 Task: Create a section Cloud Security Sprint and in the section, add a milestone Project Management System Implementation in the project TransitPlan.
Action: Mouse moved to (67, 455)
Screenshot: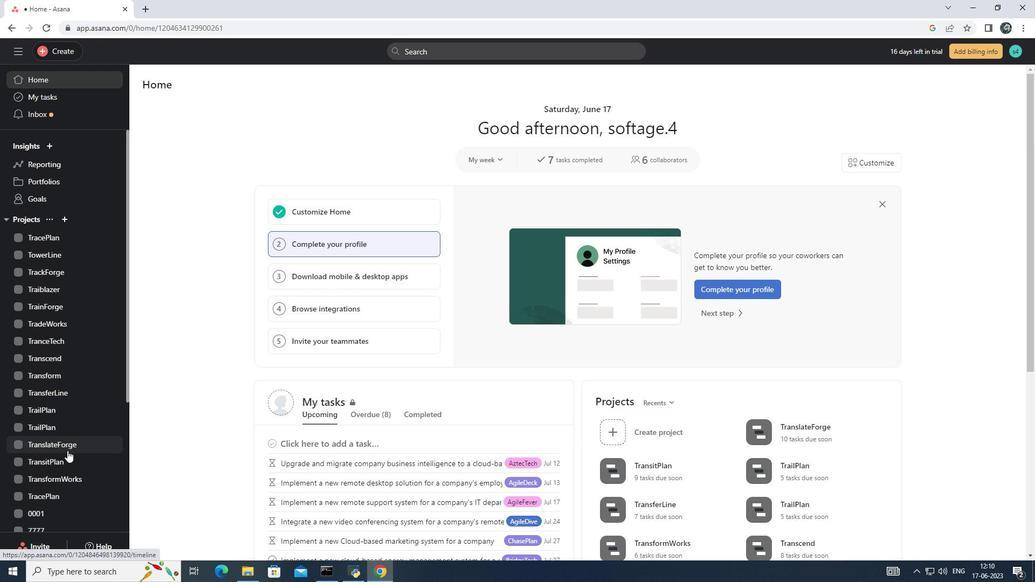 
Action: Mouse pressed left at (67, 455)
Screenshot: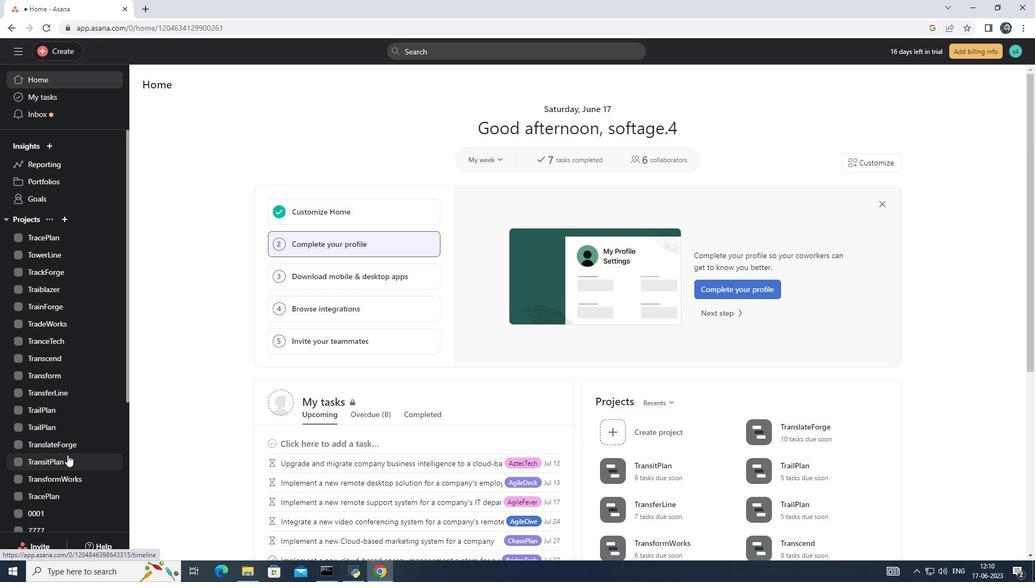 
Action: Mouse moved to (156, 489)
Screenshot: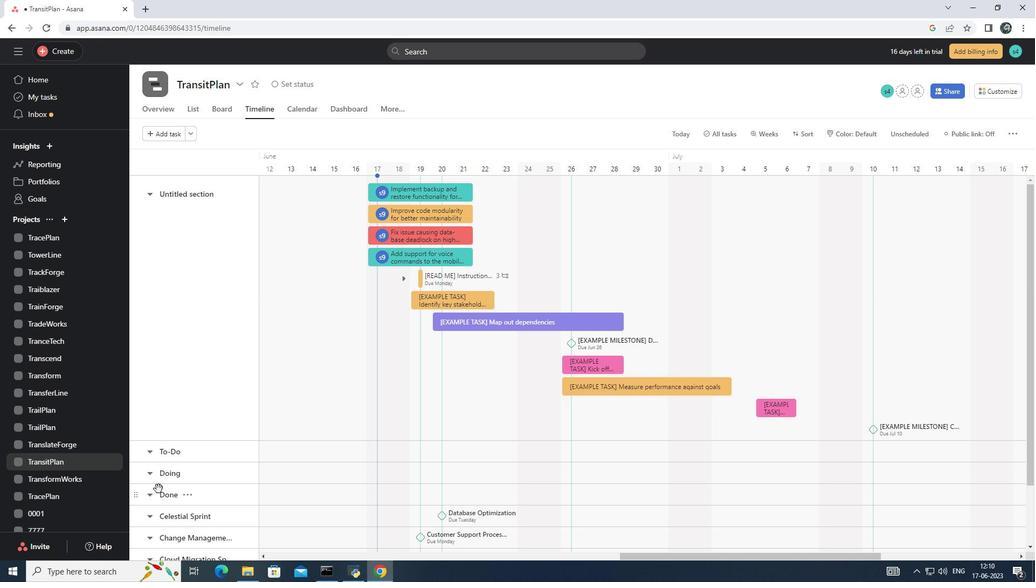 
Action: Mouse scrolled (156, 489) with delta (0, 0)
Screenshot: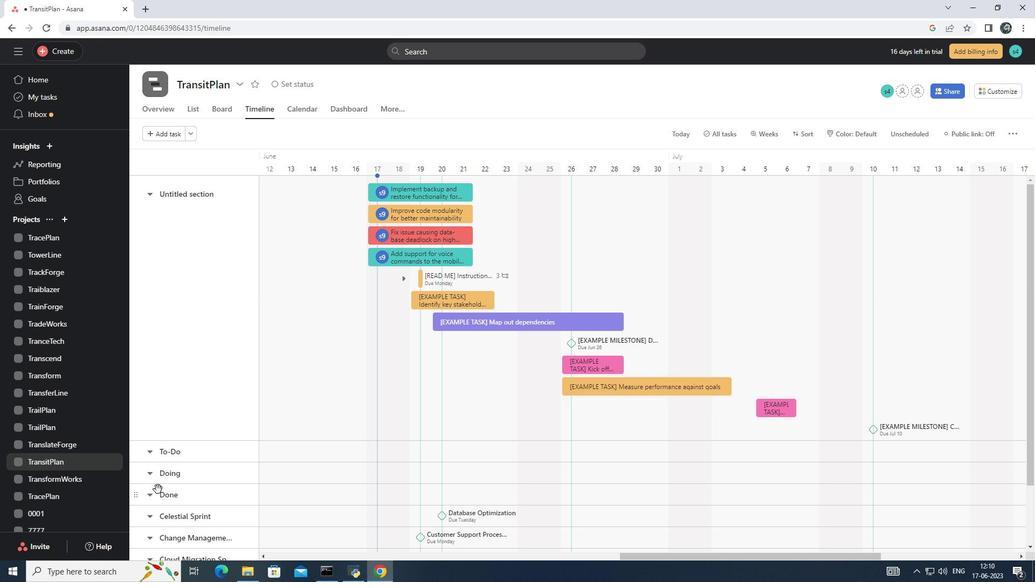 
Action: Mouse moved to (156, 489)
Screenshot: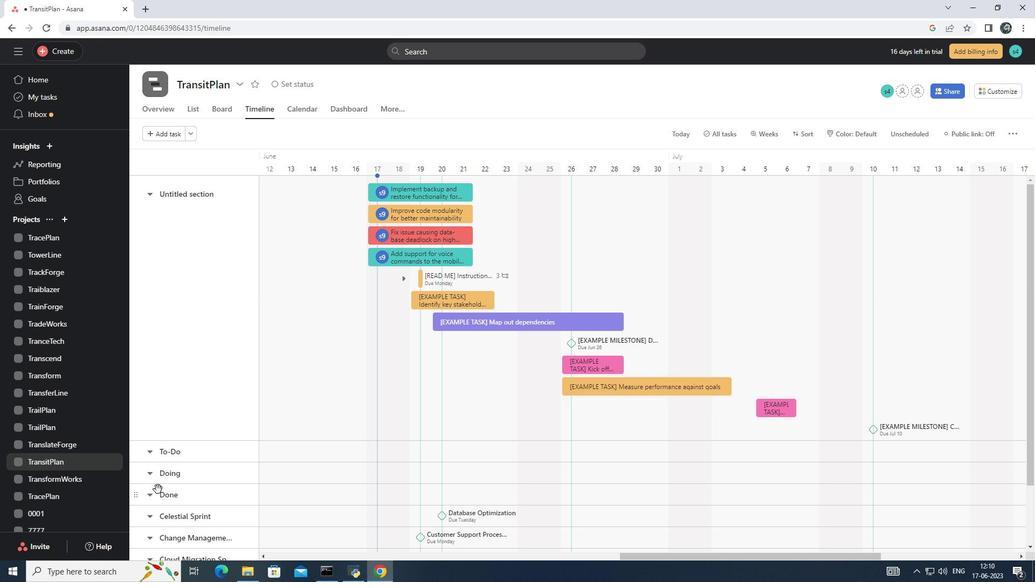 
Action: Mouse scrolled (156, 489) with delta (0, 0)
Screenshot: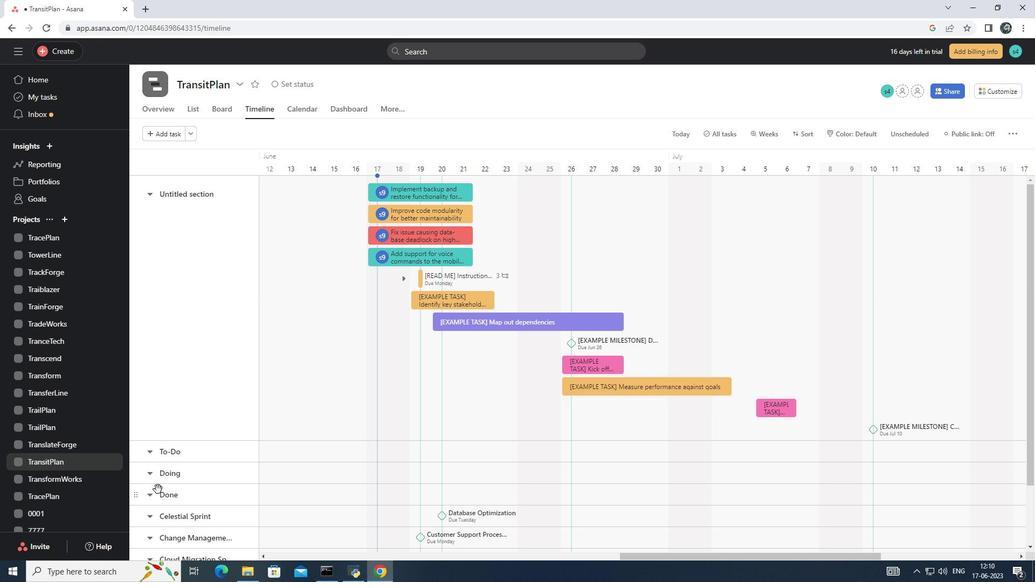 
Action: Mouse scrolled (156, 489) with delta (0, 0)
Screenshot: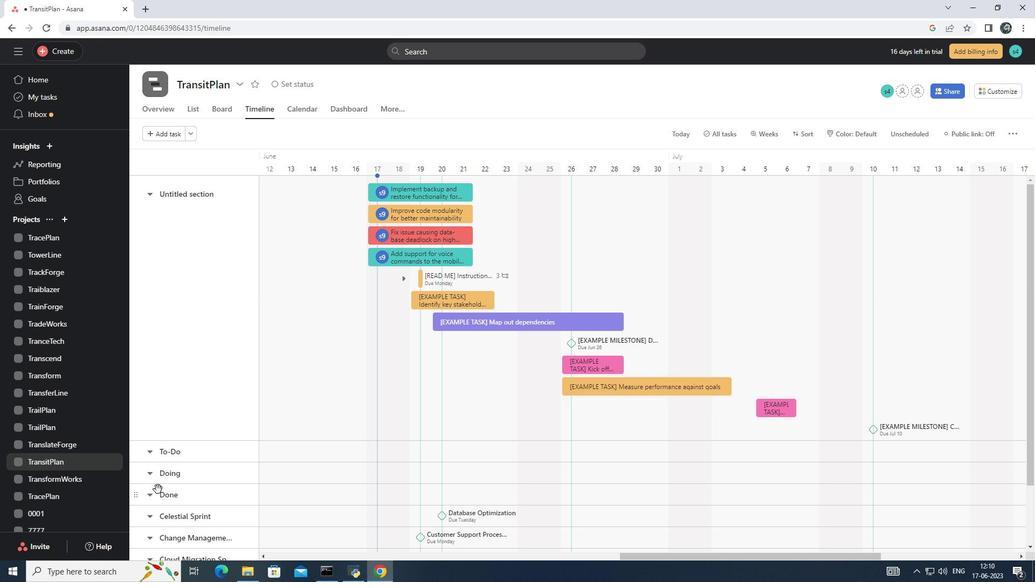 
Action: Mouse moved to (173, 509)
Screenshot: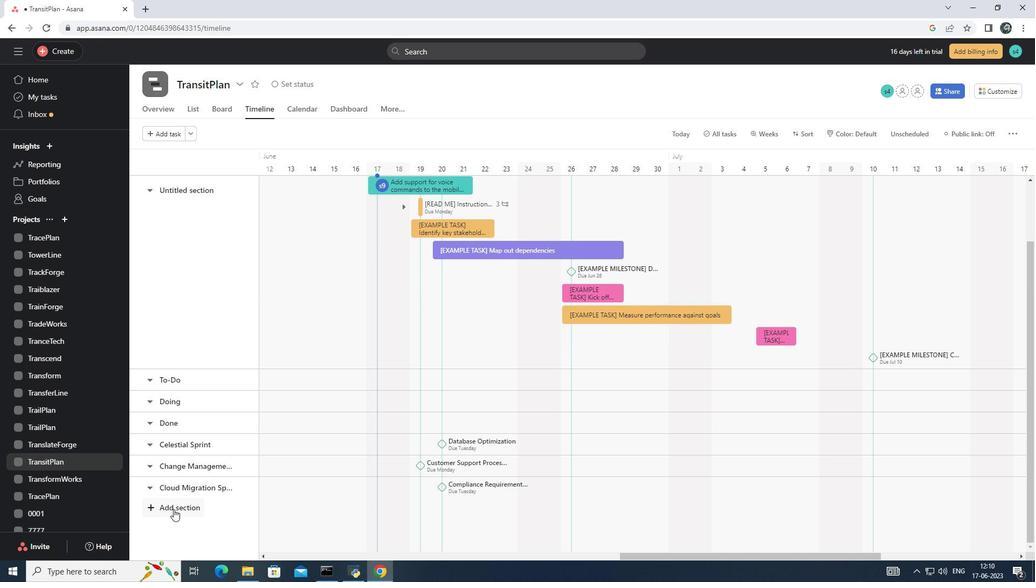 
Action: Mouse pressed left at (173, 509)
Screenshot: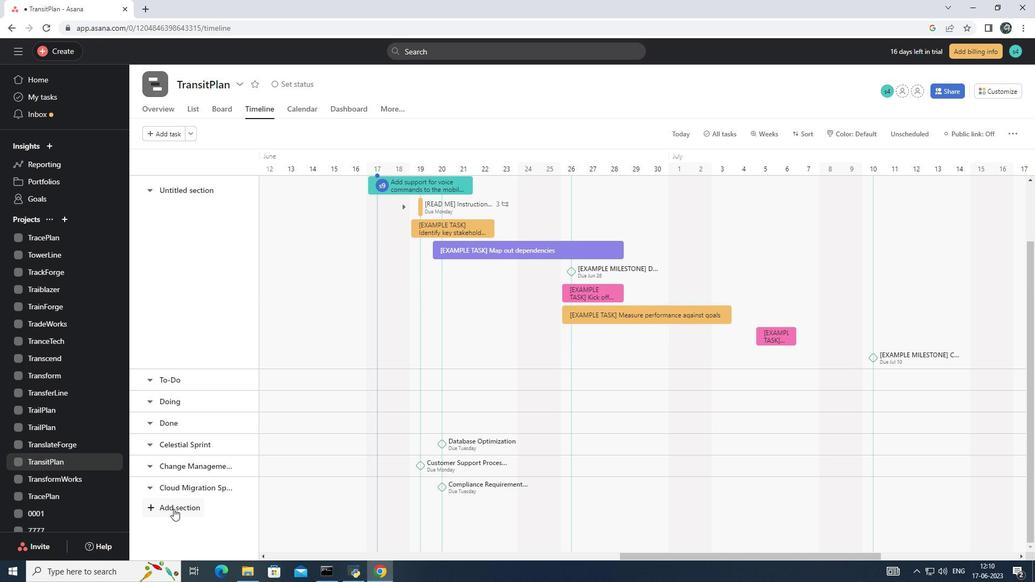 
Action: Mouse moved to (173, 508)
Screenshot: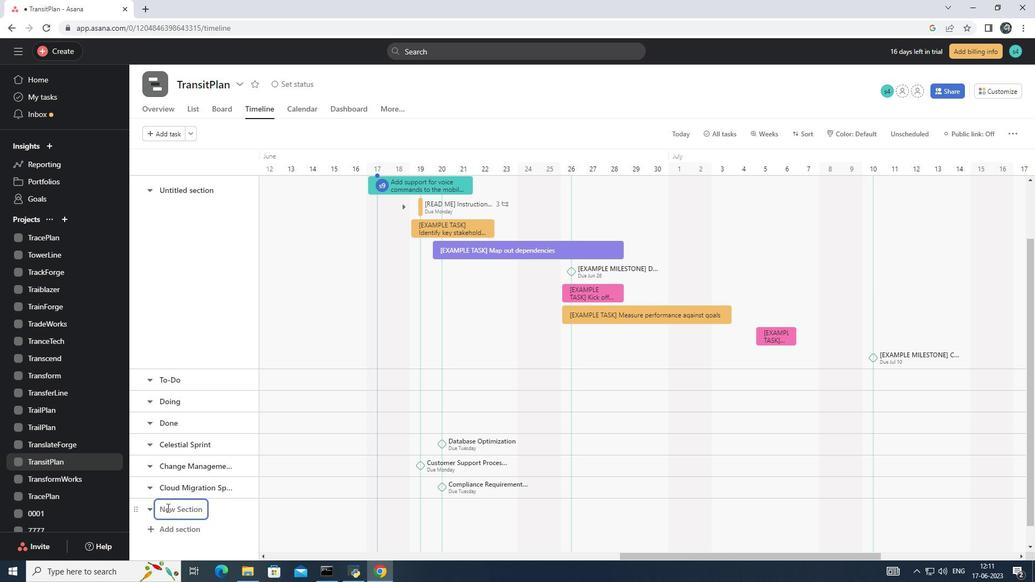 
Action: Mouse pressed left at (173, 508)
Screenshot: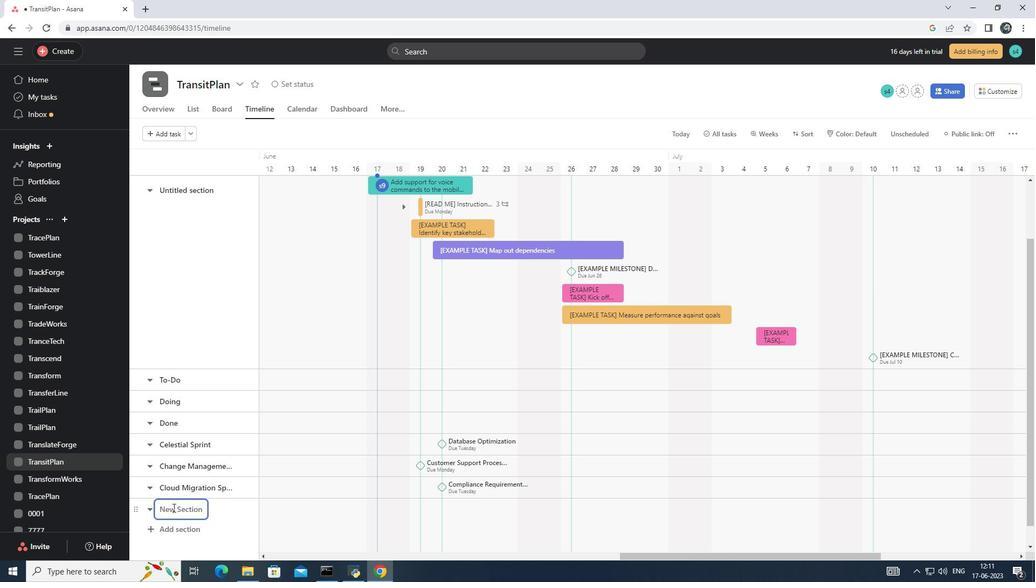 
Action: Mouse moved to (173, 508)
Screenshot: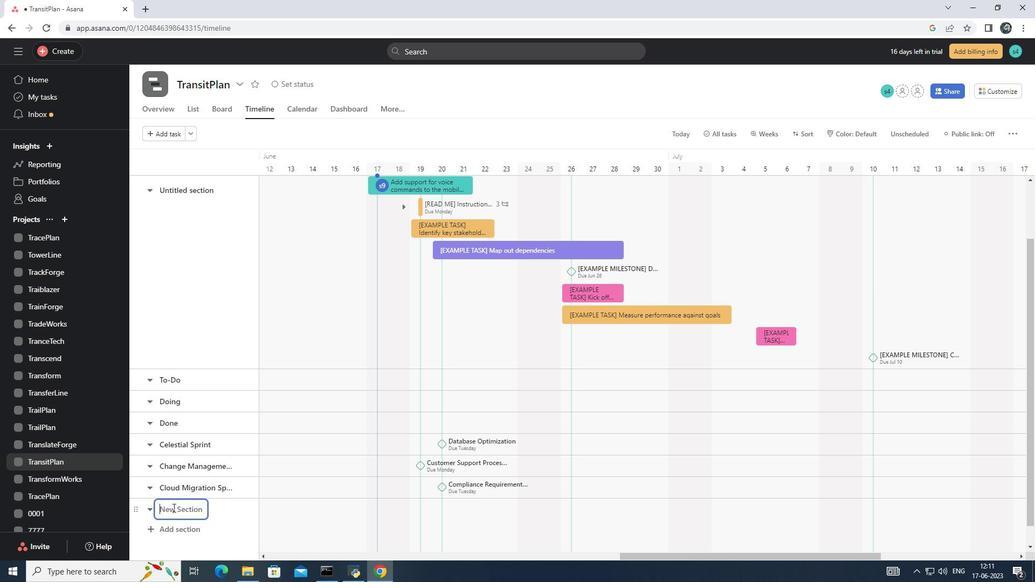 
Action: Key pressed <Key.shift>Cloud<Key.space><Key.shift>Security<Key.space><Key.shift>Sprint<Key.enter>
Screenshot: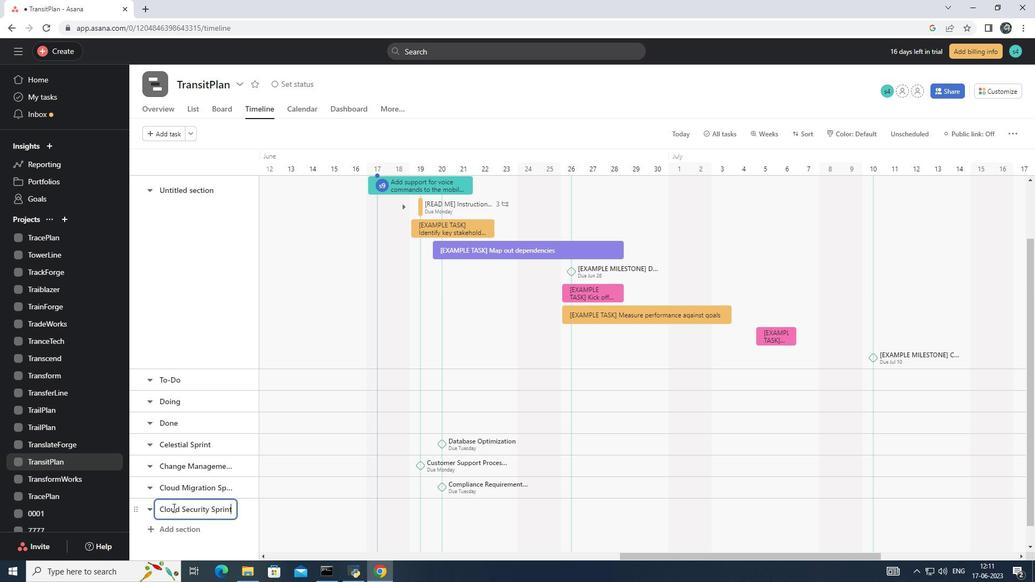 
Action: Mouse moved to (354, 514)
Screenshot: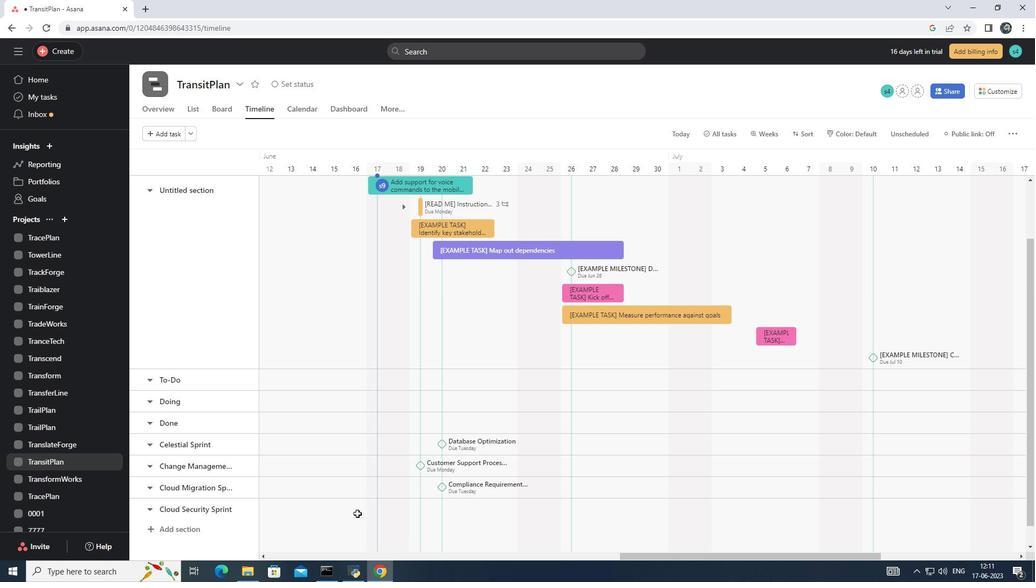 
Action: Mouse pressed left at (354, 514)
Screenshot: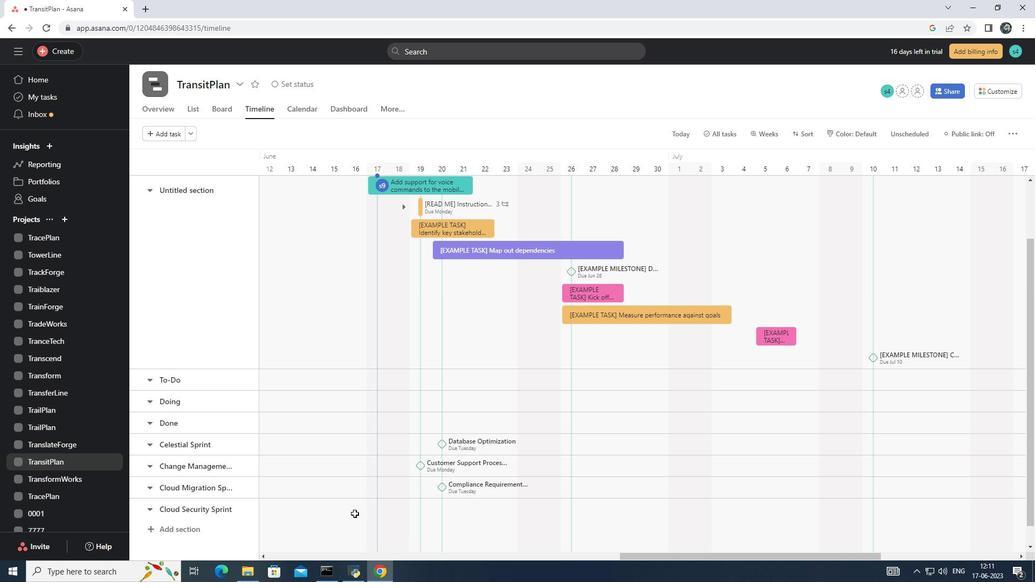 
Action: Key pressed <Key.shift>Project<Key.space><Key.shift>Management<Key.space><Key.shift>System<Key.space><Key.shift>Implementation<Key.enter>
Screenshot: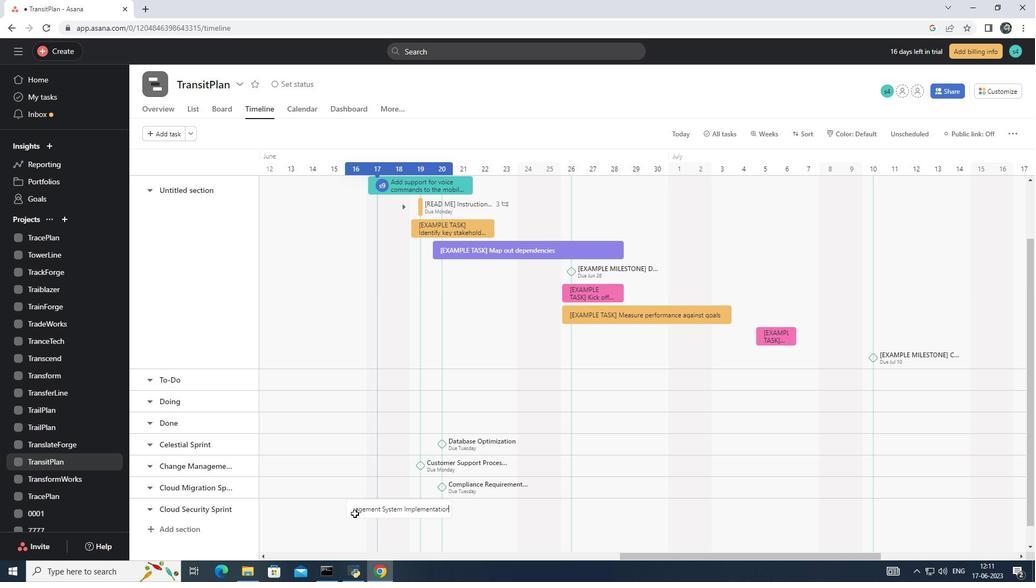 
Action: Mouse moved to (389, 509)
Screenshot: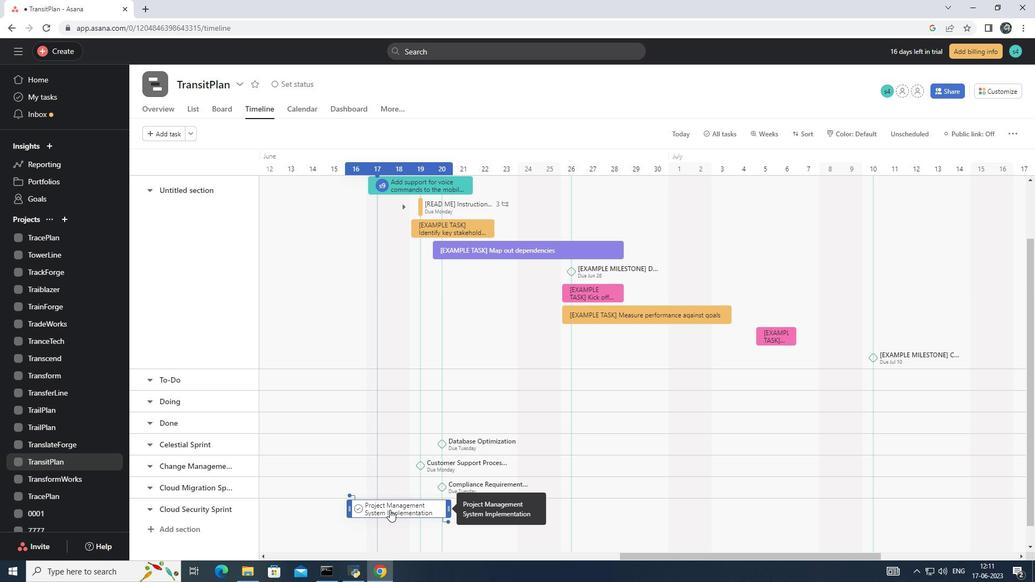
Action: Mouse pressed right at (389, 509)
Screenshot: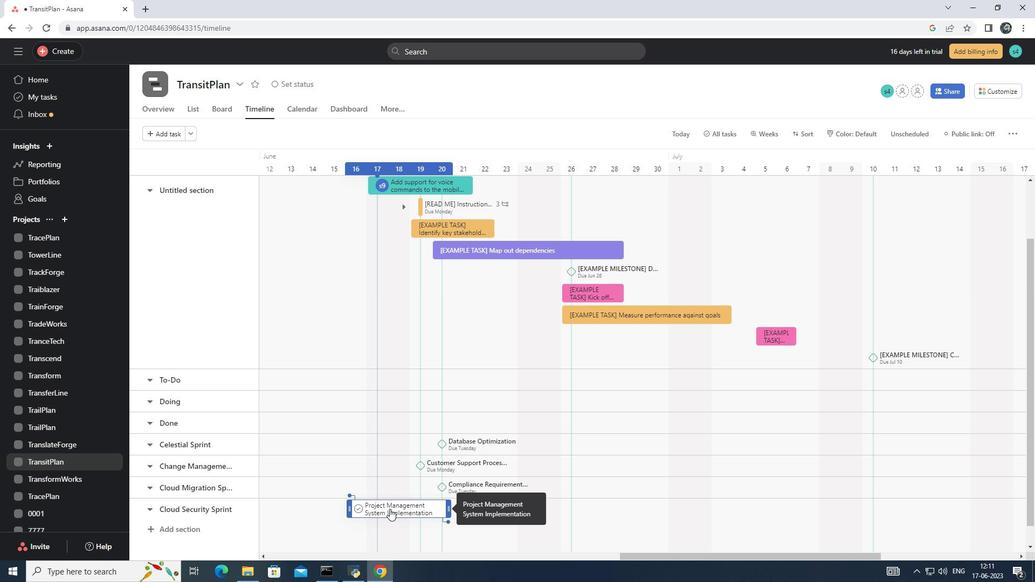 
Action: Mouse moved to (427, 456)
Screenshot: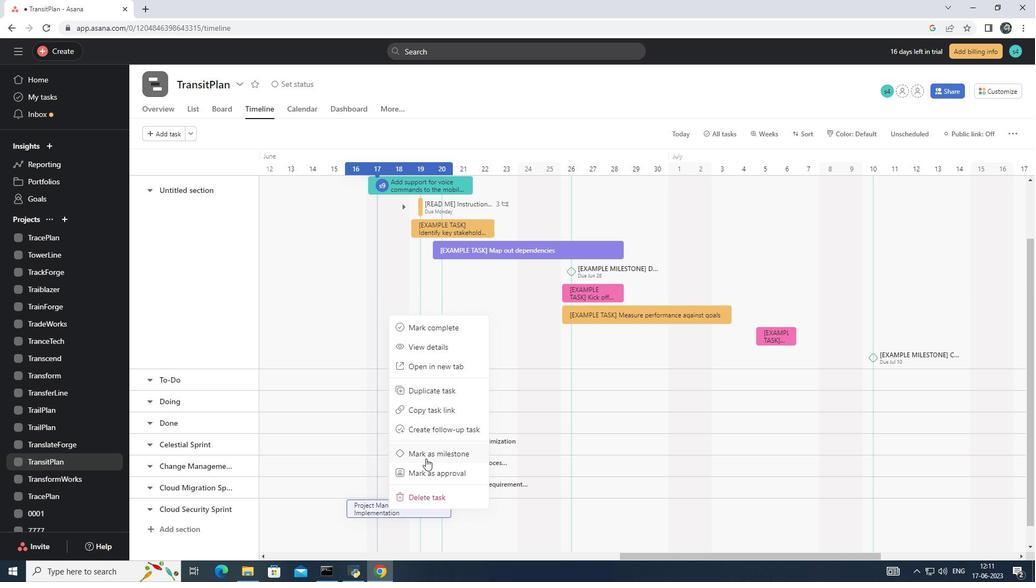 
Action: Mouse pressed left at (427, 456)
Screenshot: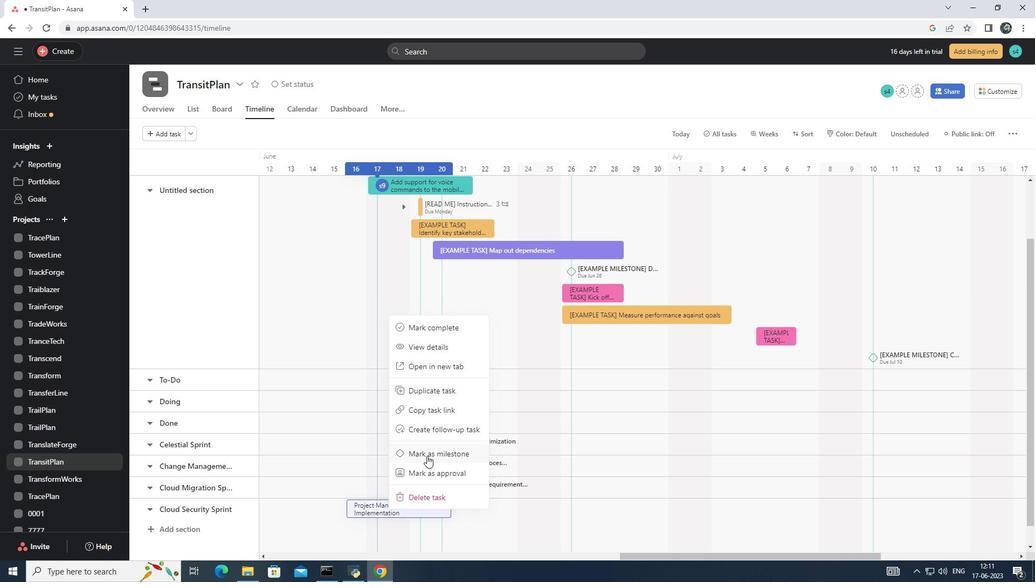 
Action: Mouse moved to (408, 522)
Screenshot: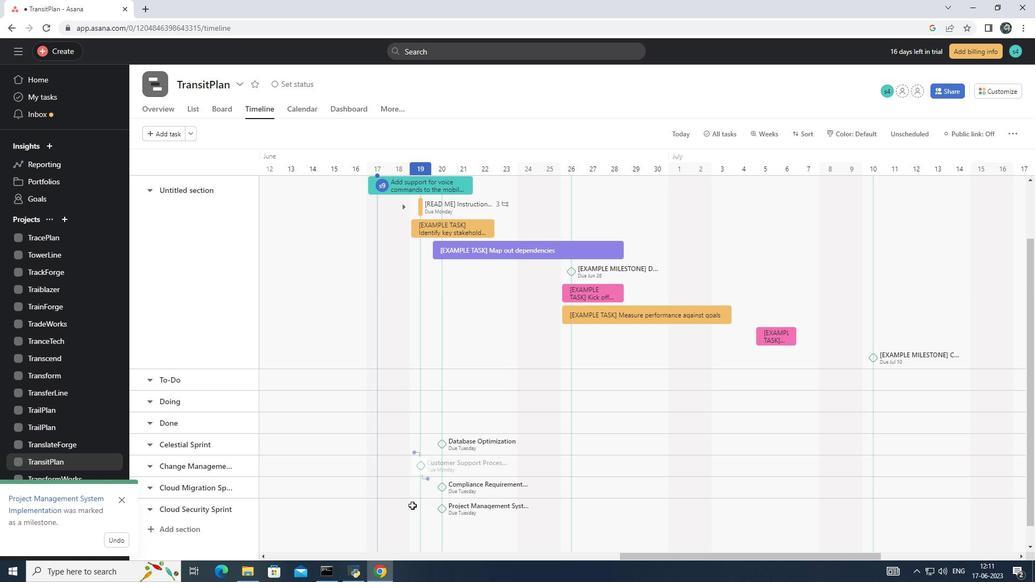 
